 Task: Look for products in the category "Dish Soap" that are on sale.
Action: Mouse moved to (868, 308)
Screenshot: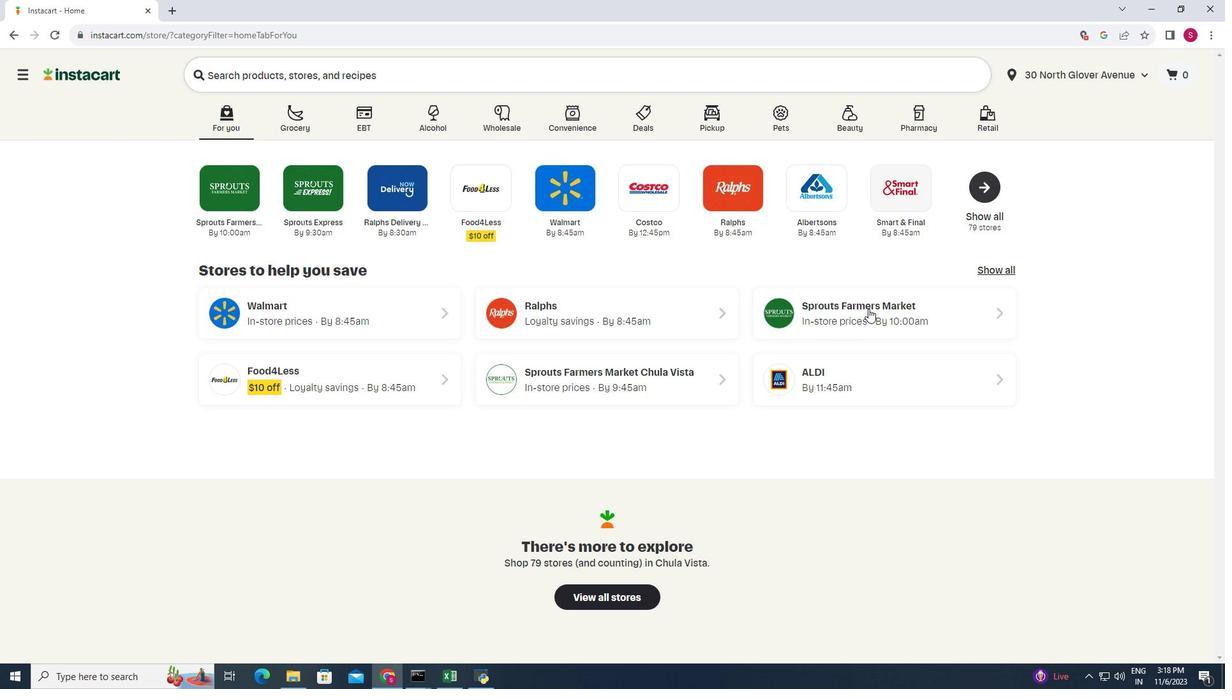 
Action: Mouse pressed left at (868, 308)
Screenshot: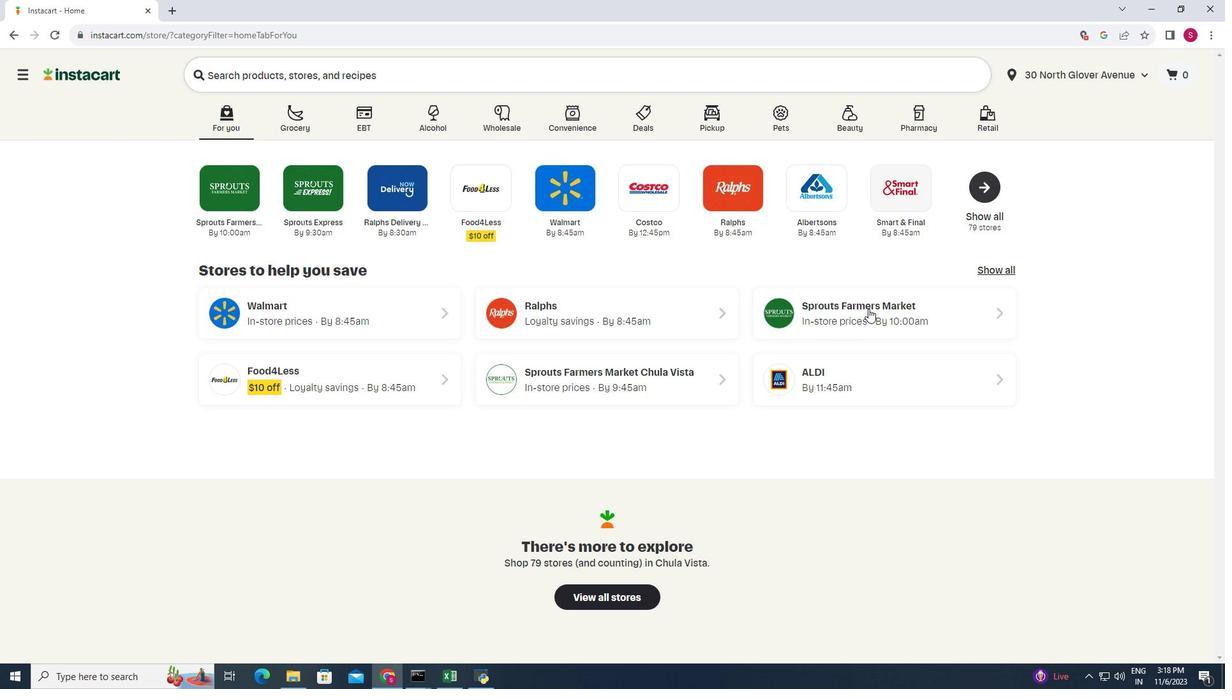
Action: Mouse moved to (86, 404)
Screenshot: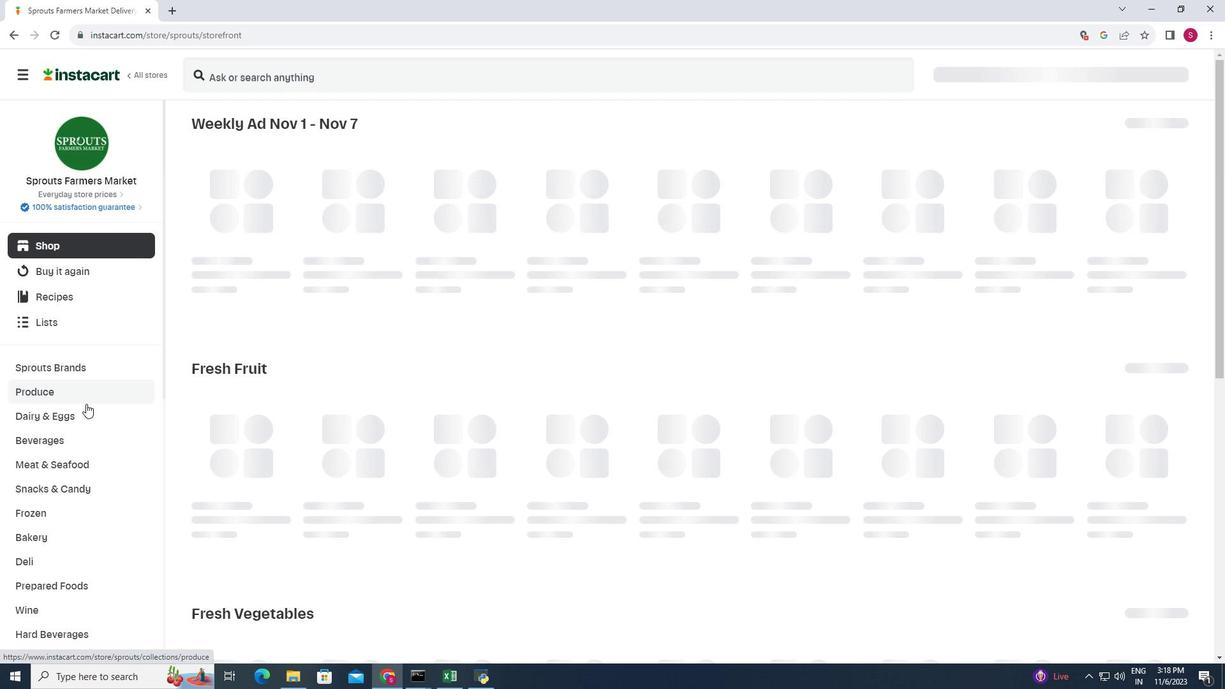 
Action: Mouse scrolled (86, 403) with delta (0, 0)
Screenshot: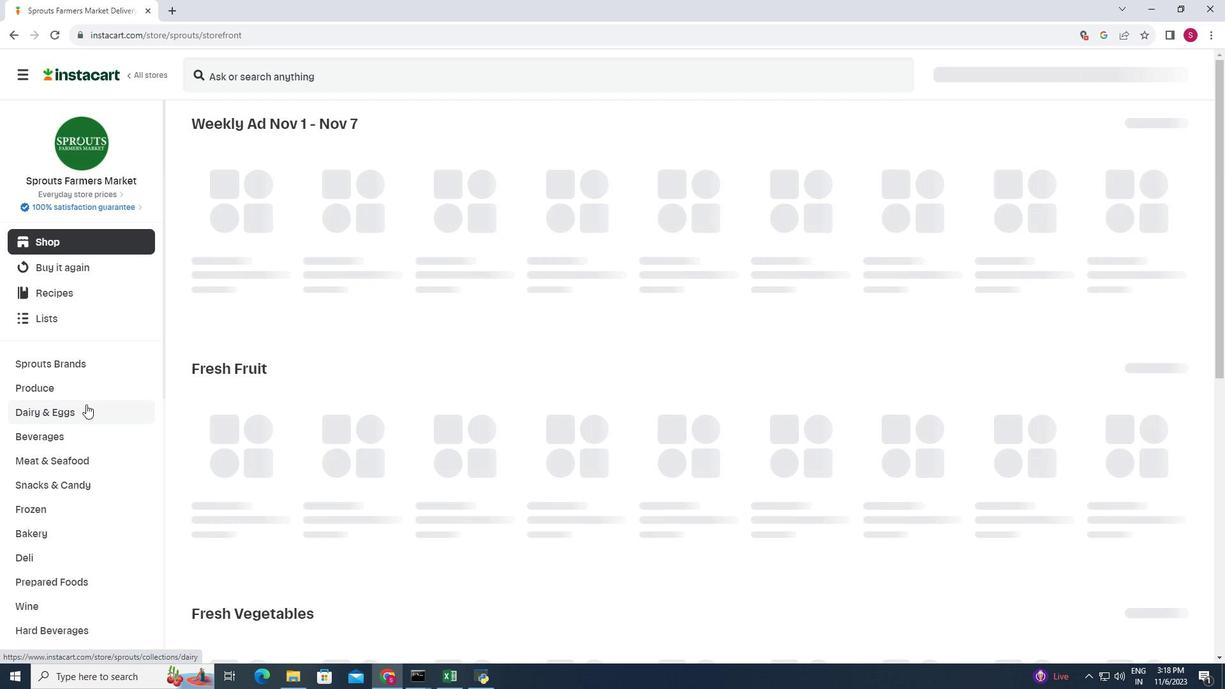 
Action: Mouse moved to (86, 409)
Screenshot: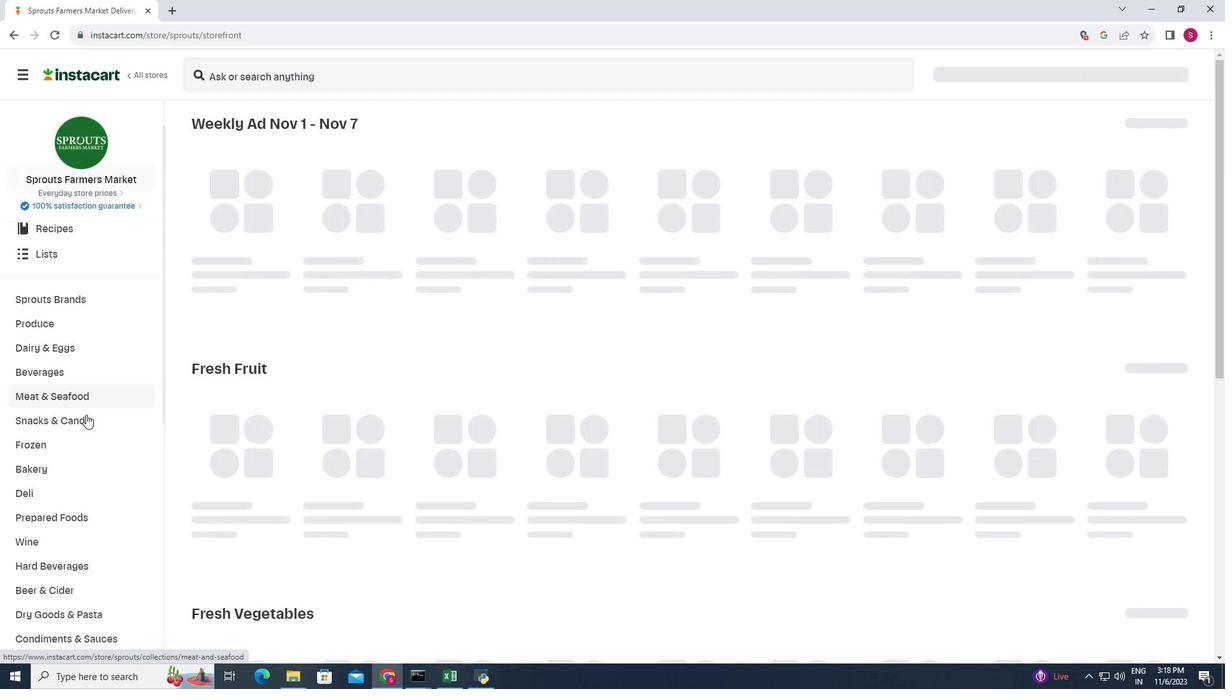 
Action: Mouse scrolled (86, 409) with delta (0, 0)
Screenshot: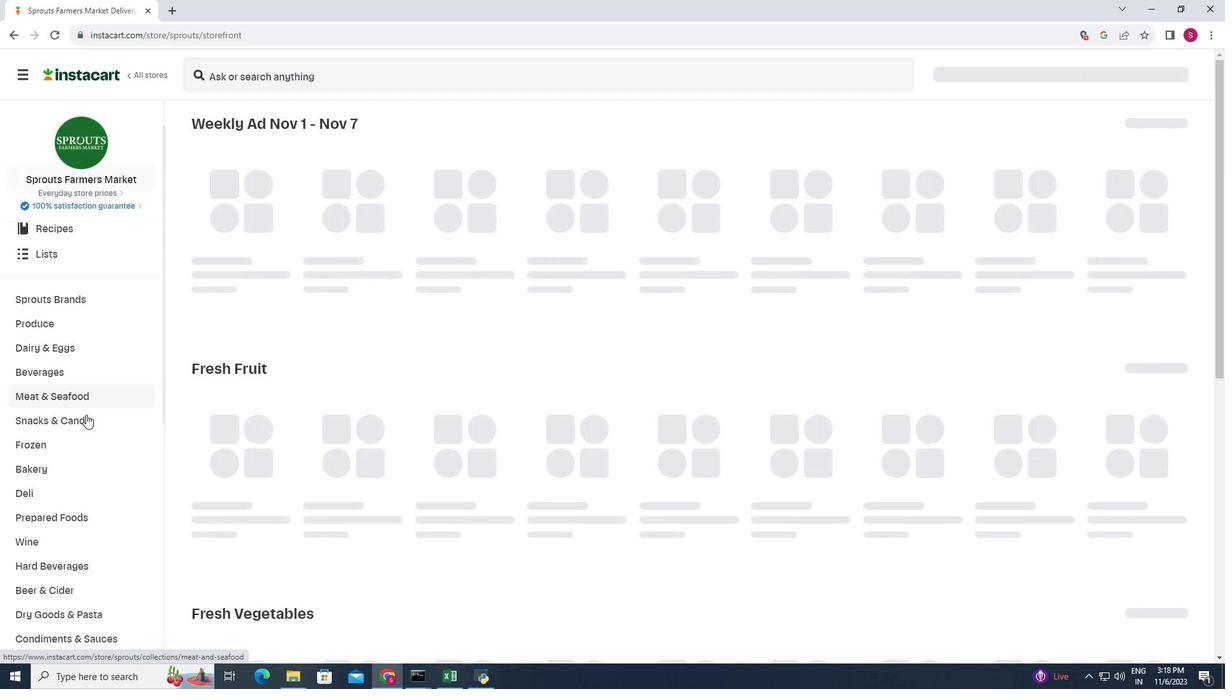 
Action: Mouse moved to (86, 414)
Screenshot: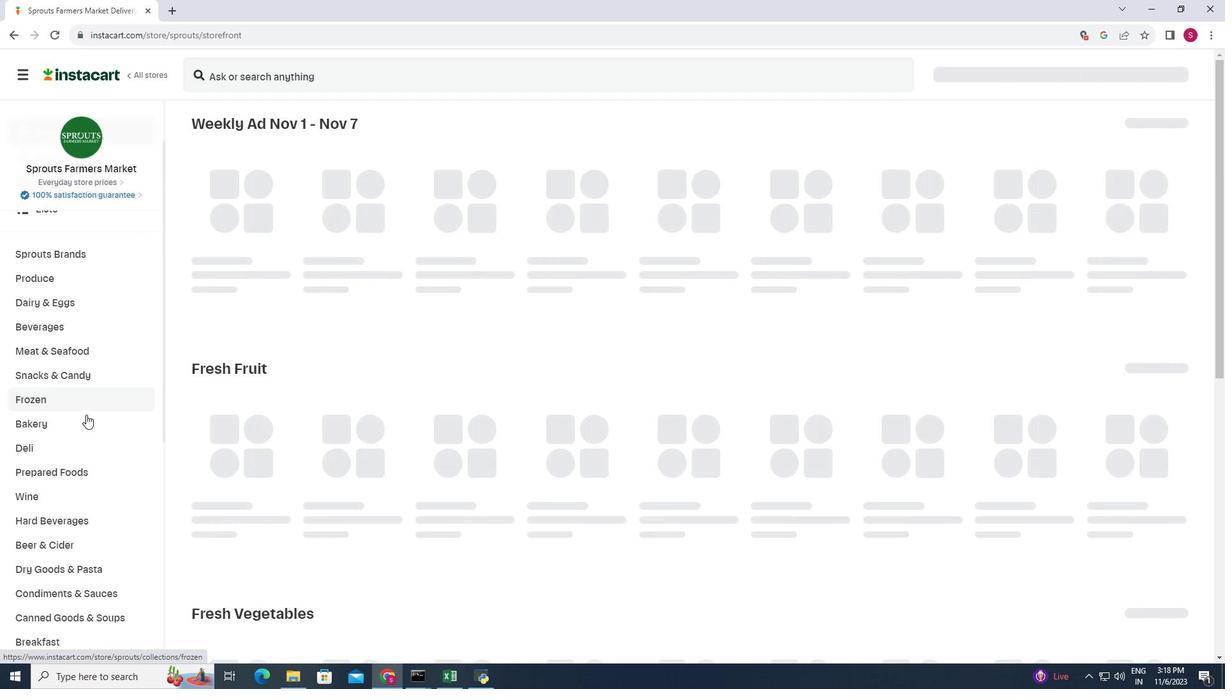 
Action: Mouse scrolled (86, 414) with delta (0, 0)
Screenshot: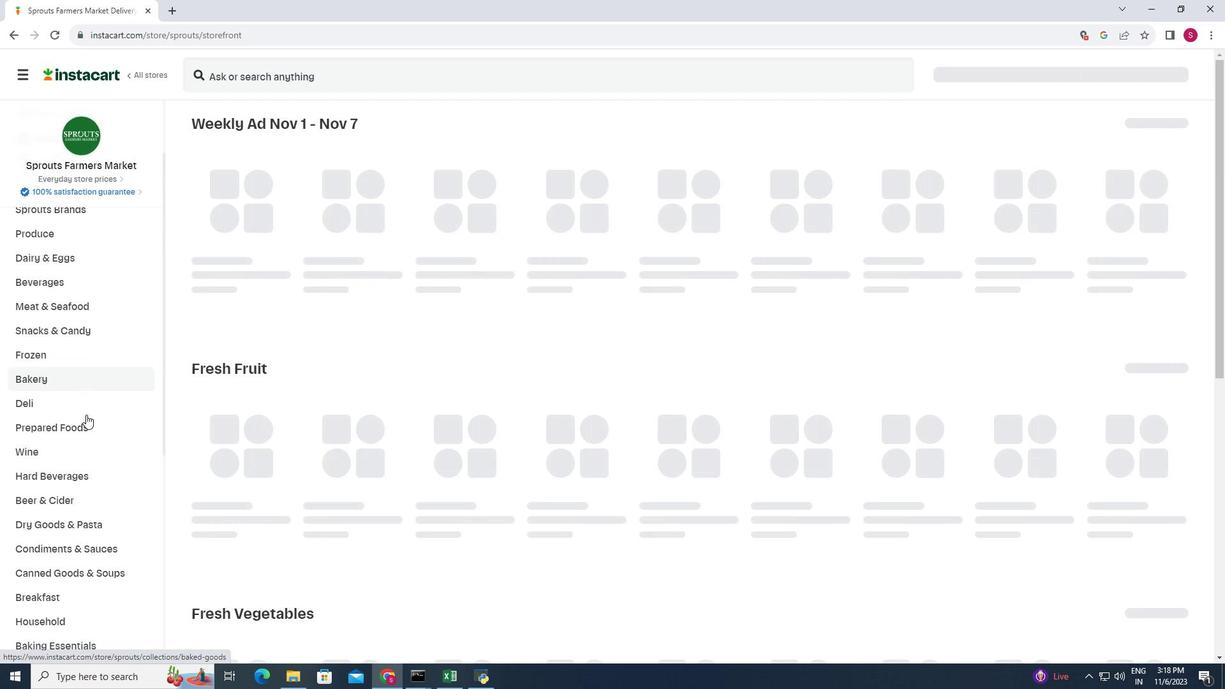 
Action: Mouse moved to (58, 582)
Screenshot: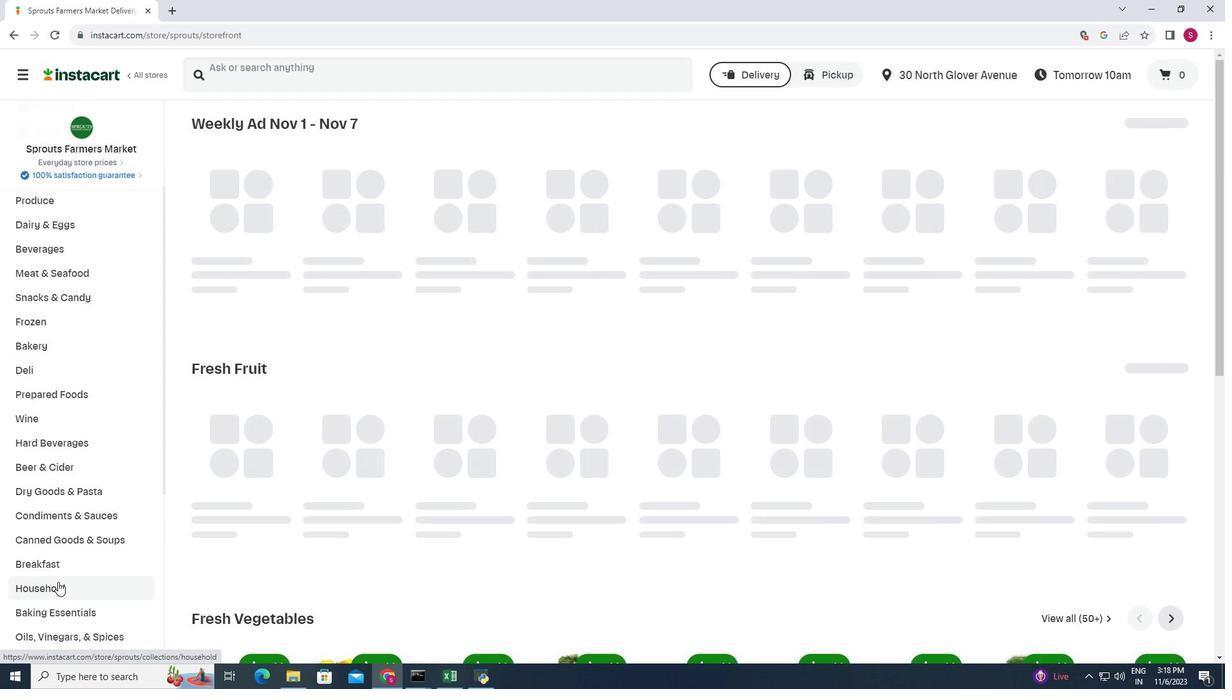 
Action: Mouse pressed left at (58, 582)
Screenshot: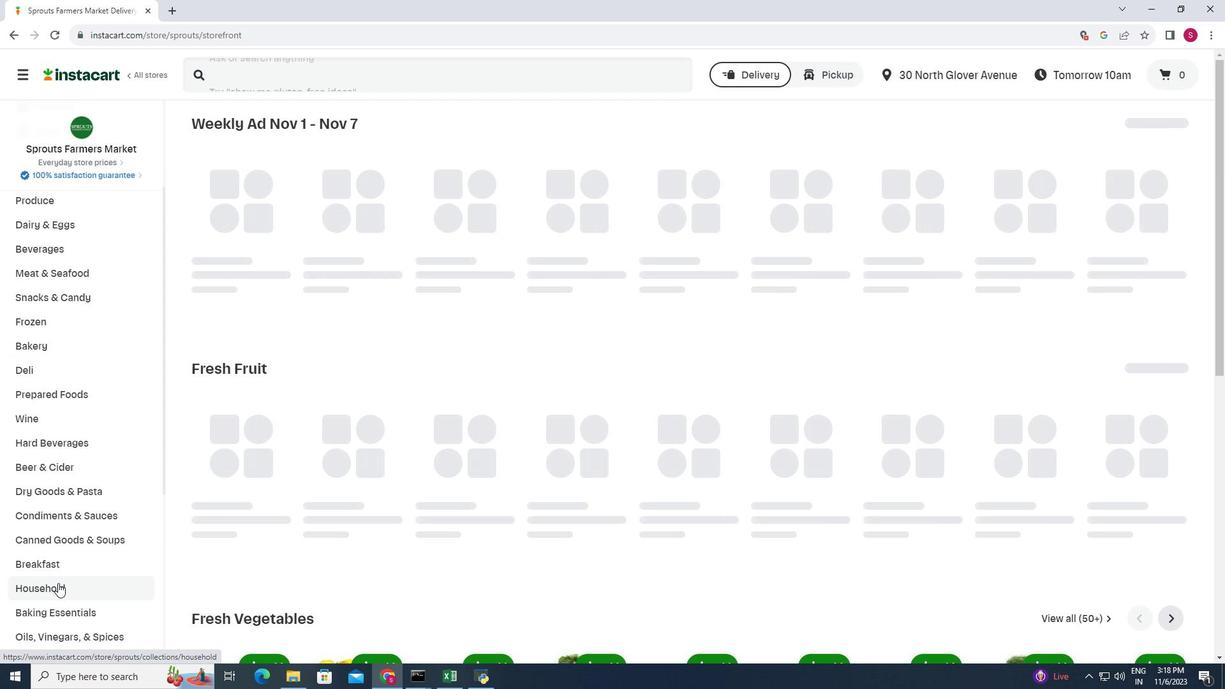 
Action: Mouse moved to (396, 160)
Screenshot: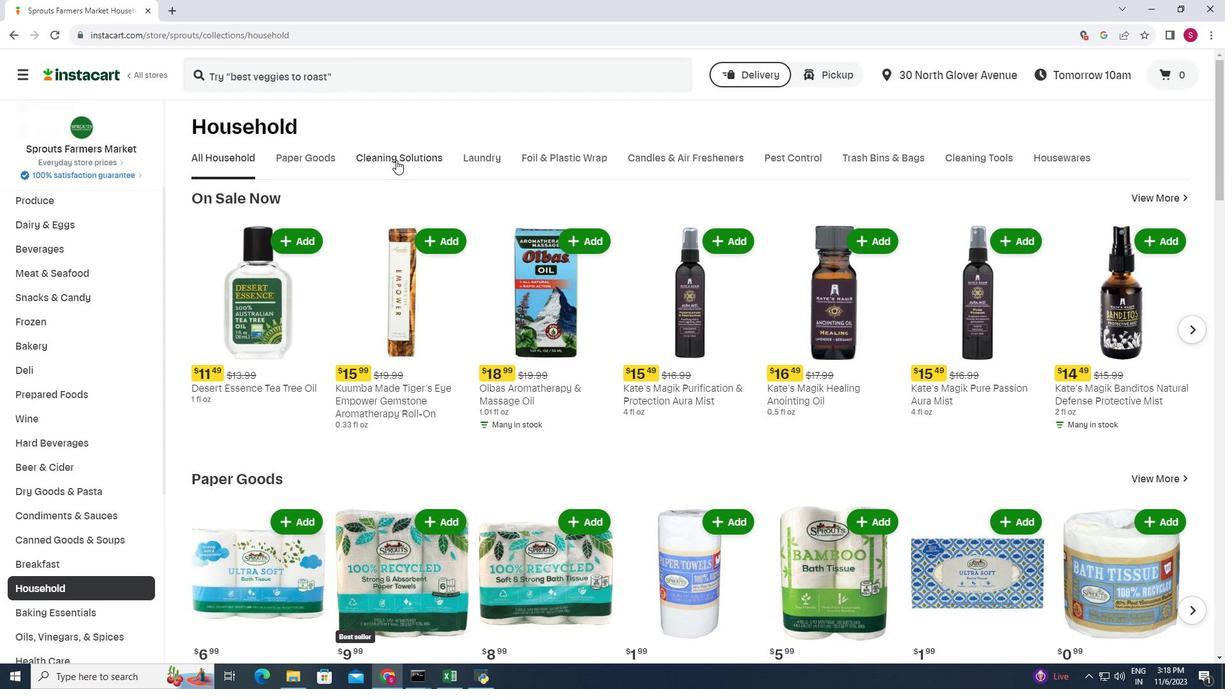
Action: Mouse pressed left at (396, 160)
Screenshot: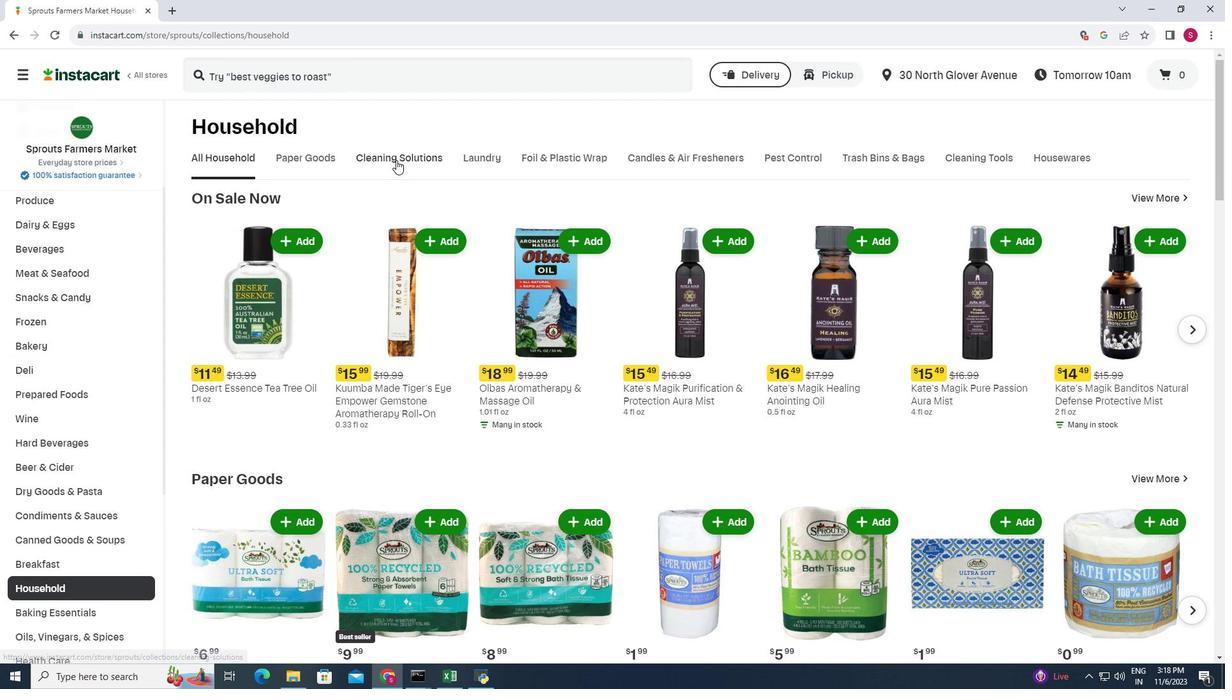 
Action: Mouse moved to (452, 216)
Screenshot: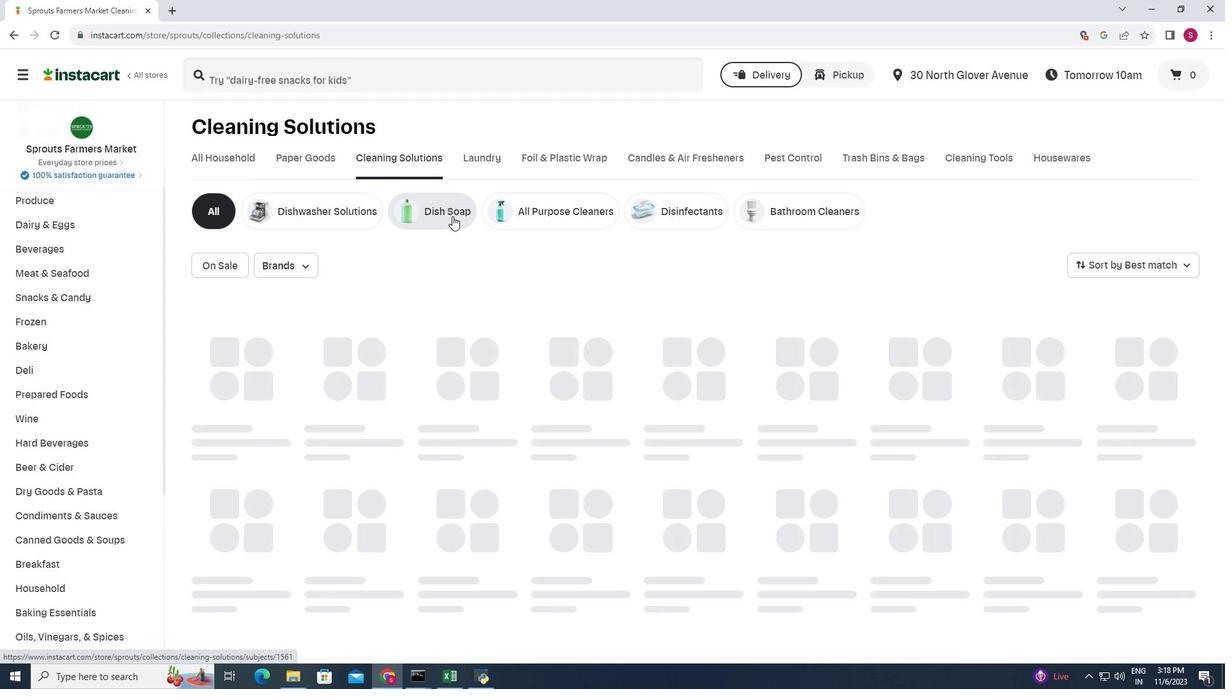 
Action: Mouse pressed left at (452, 216)
Screenshot: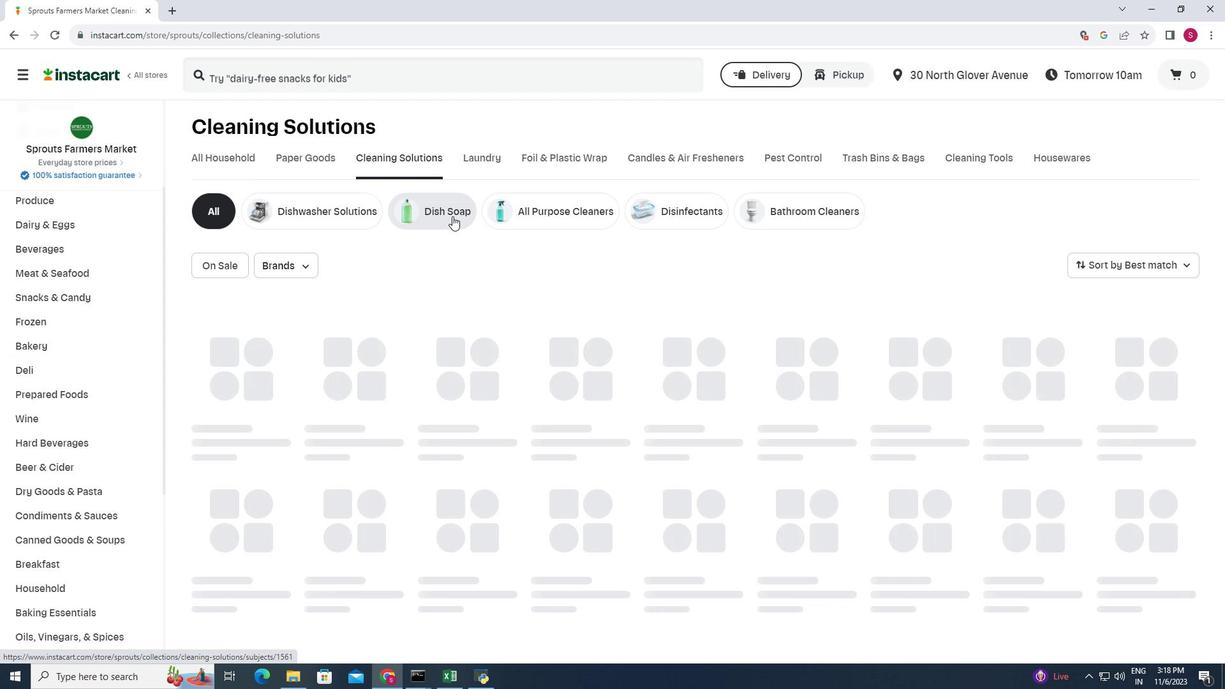 
Action: Mouse moved to (392, 291)
Screenshot: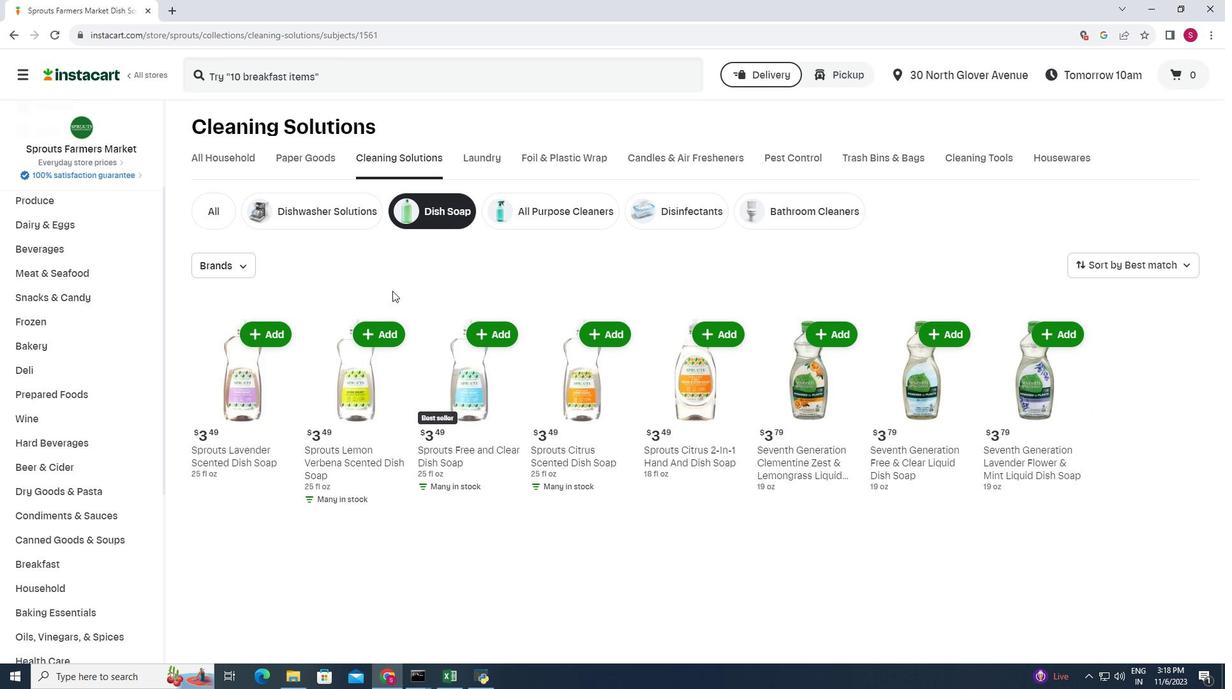 
Action: Mouse scrolled (392, 290) with delta (0, 0)
Screenshot: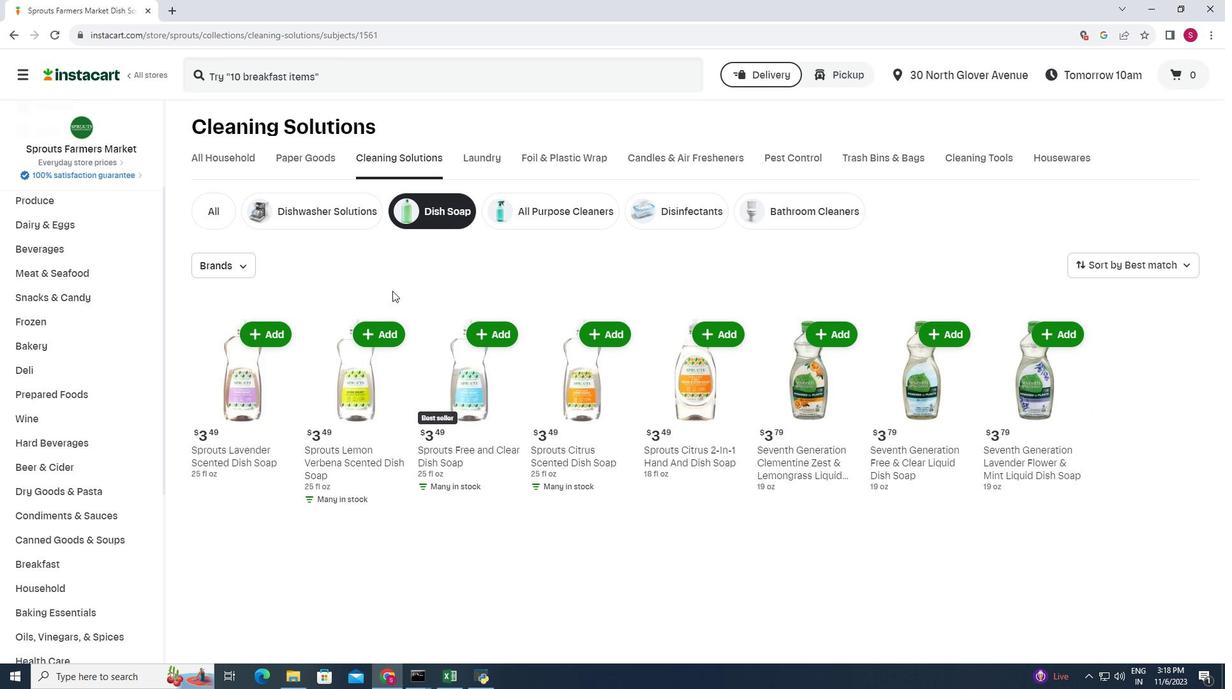 
Action: Mouse scrolled (392, 290) with delta (0, 0)
Screenshot: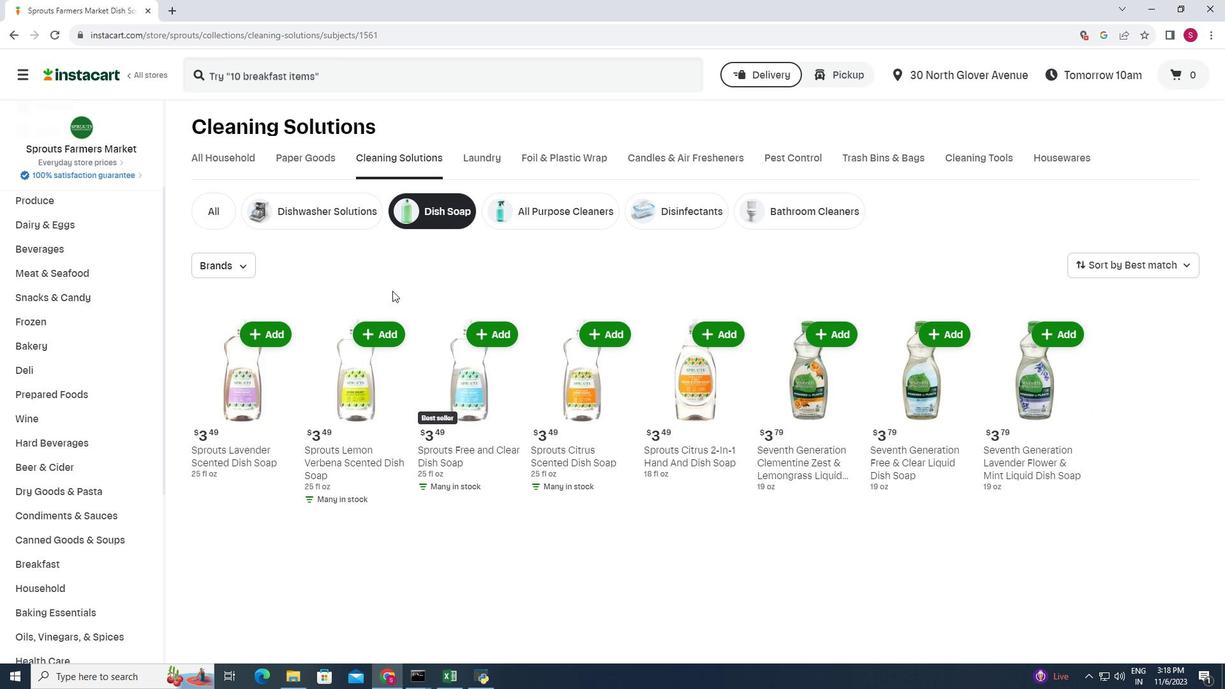 
